 Task: Use the formula "CHIINV" in spreadsheet "Project portfolio".
Action: Mouse moved to (183, 251)
Screenshot: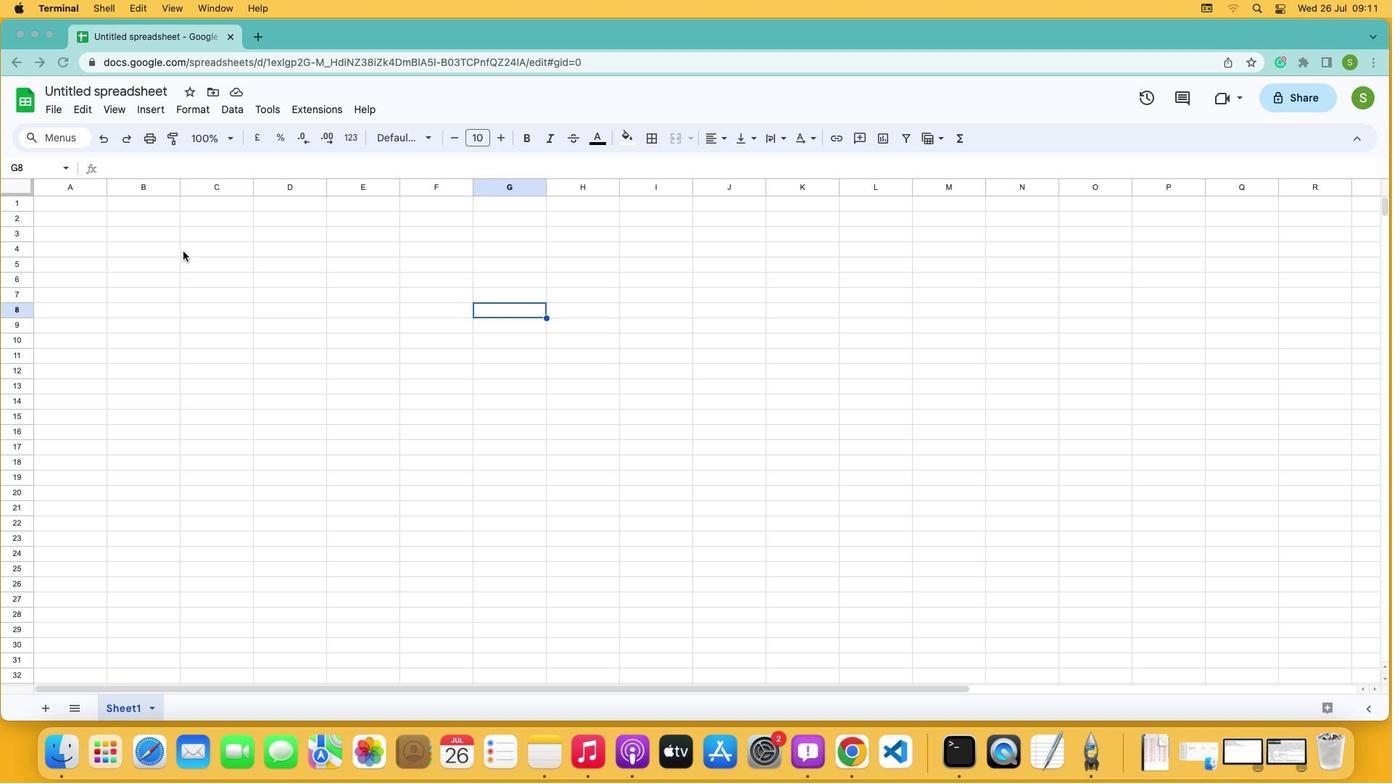 
Action: Mouse pressed left at (183, 251)
Screenshot: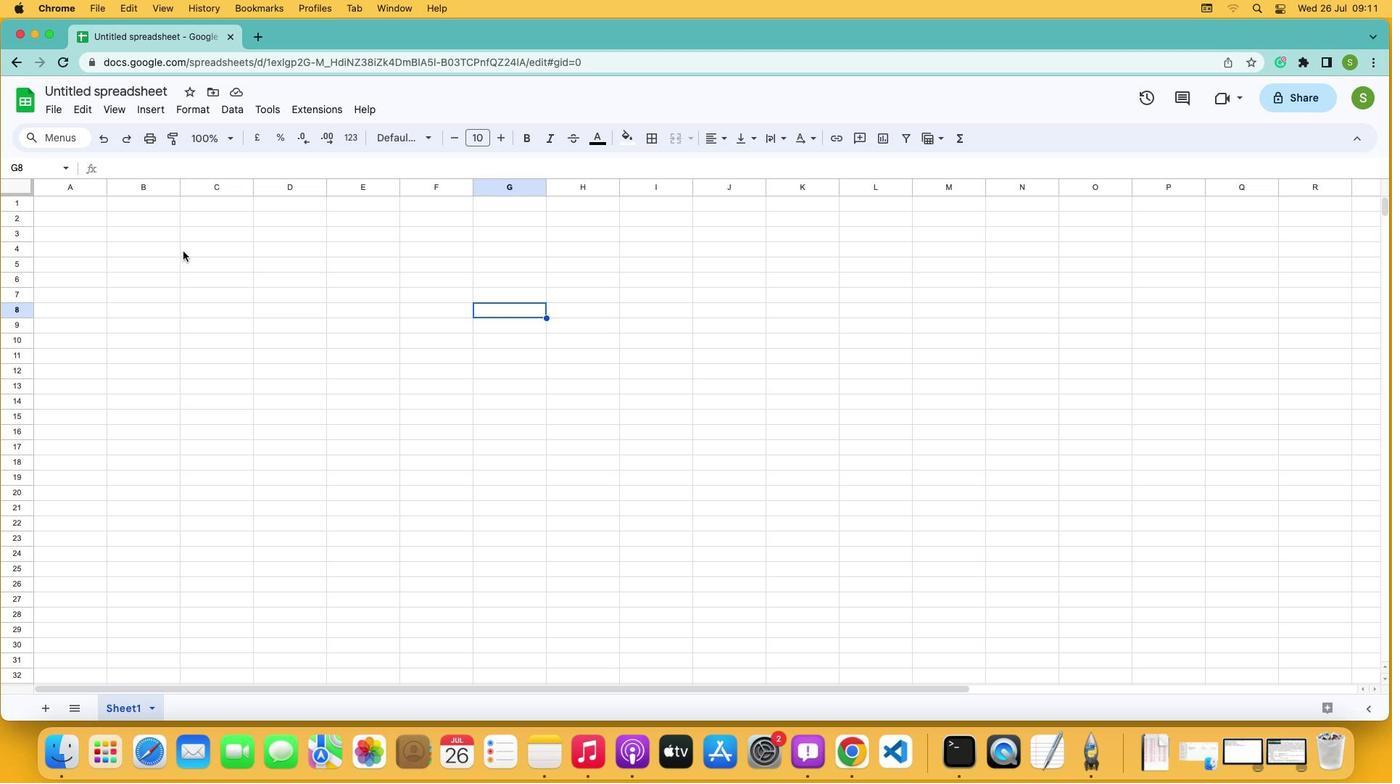 
Action: Mouse moved to (144, 231)
Screenshot: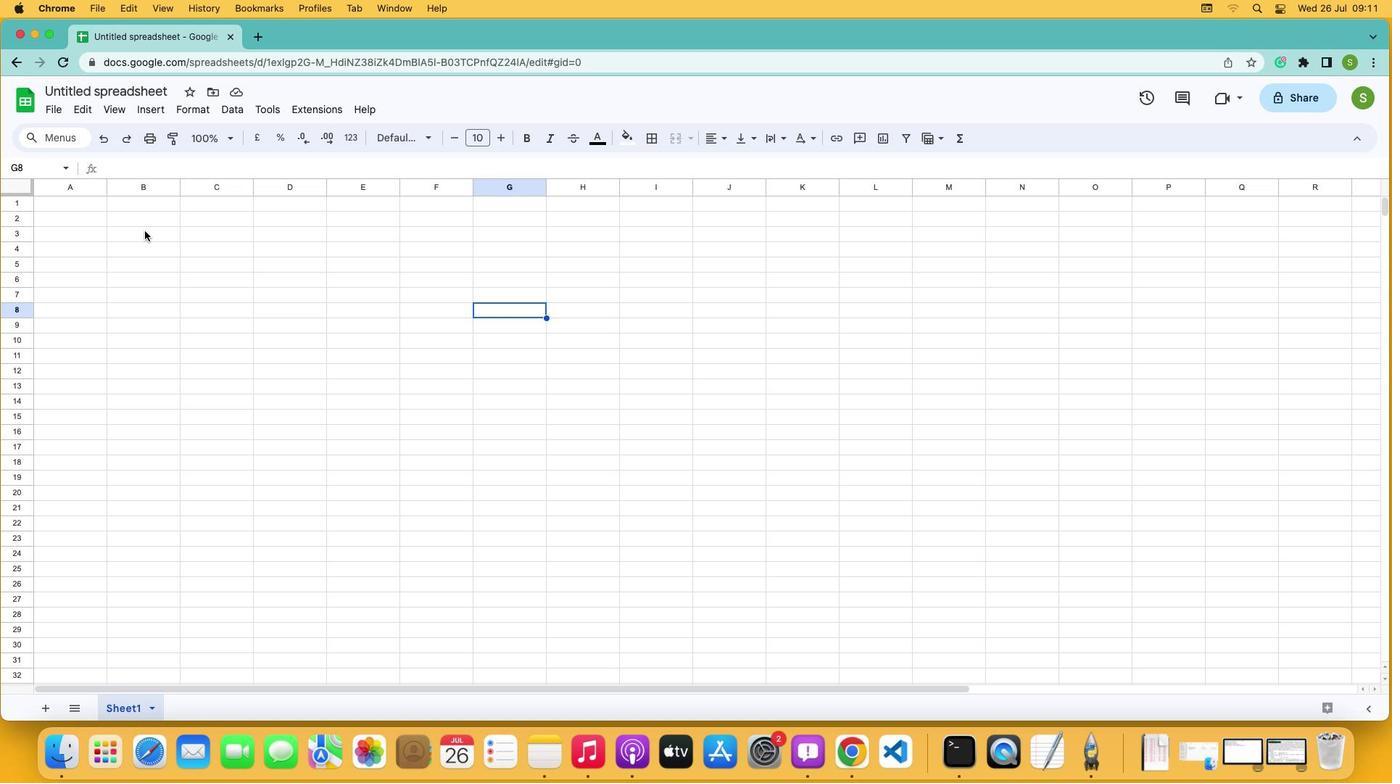 
Action: Mouse pressed left at (144, 231)
Screenshot: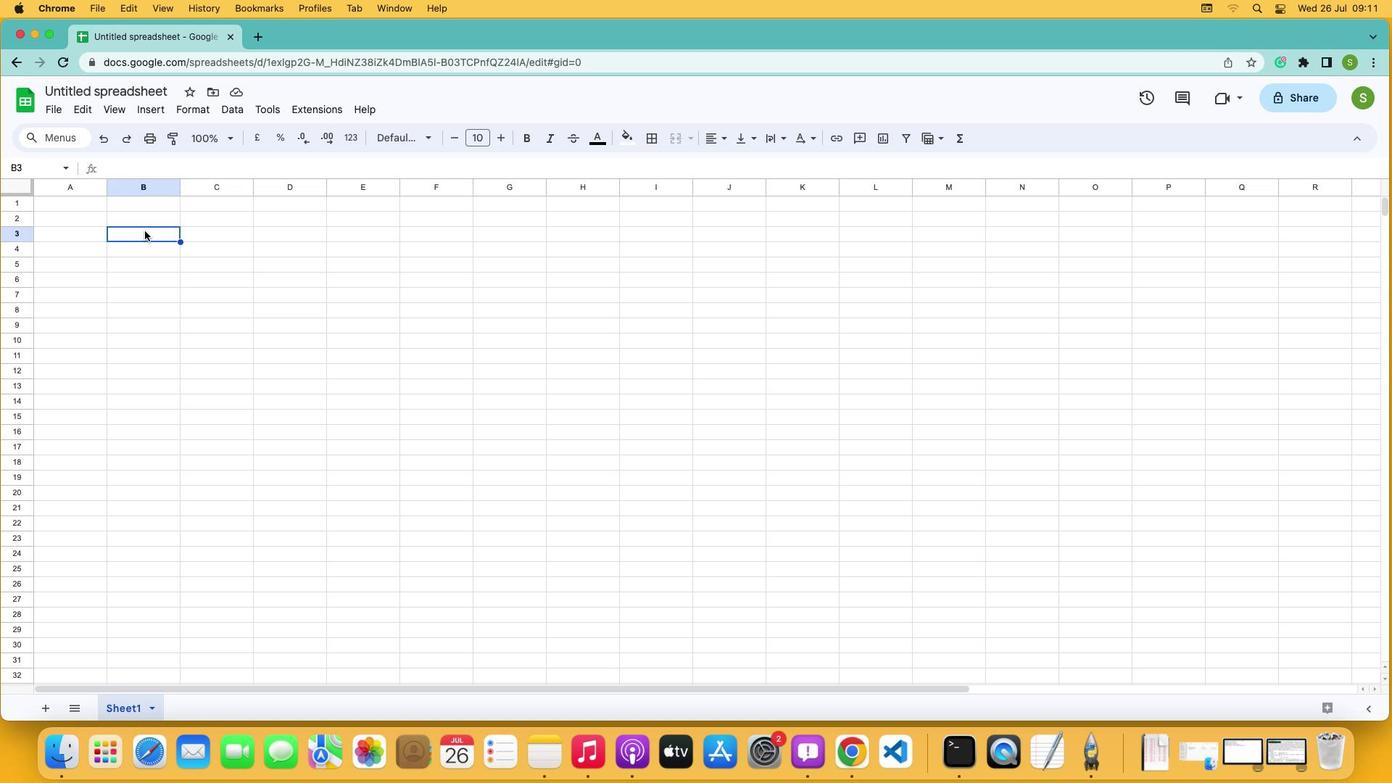 
Action: Mouse moved to (152, 110)
Screenshot: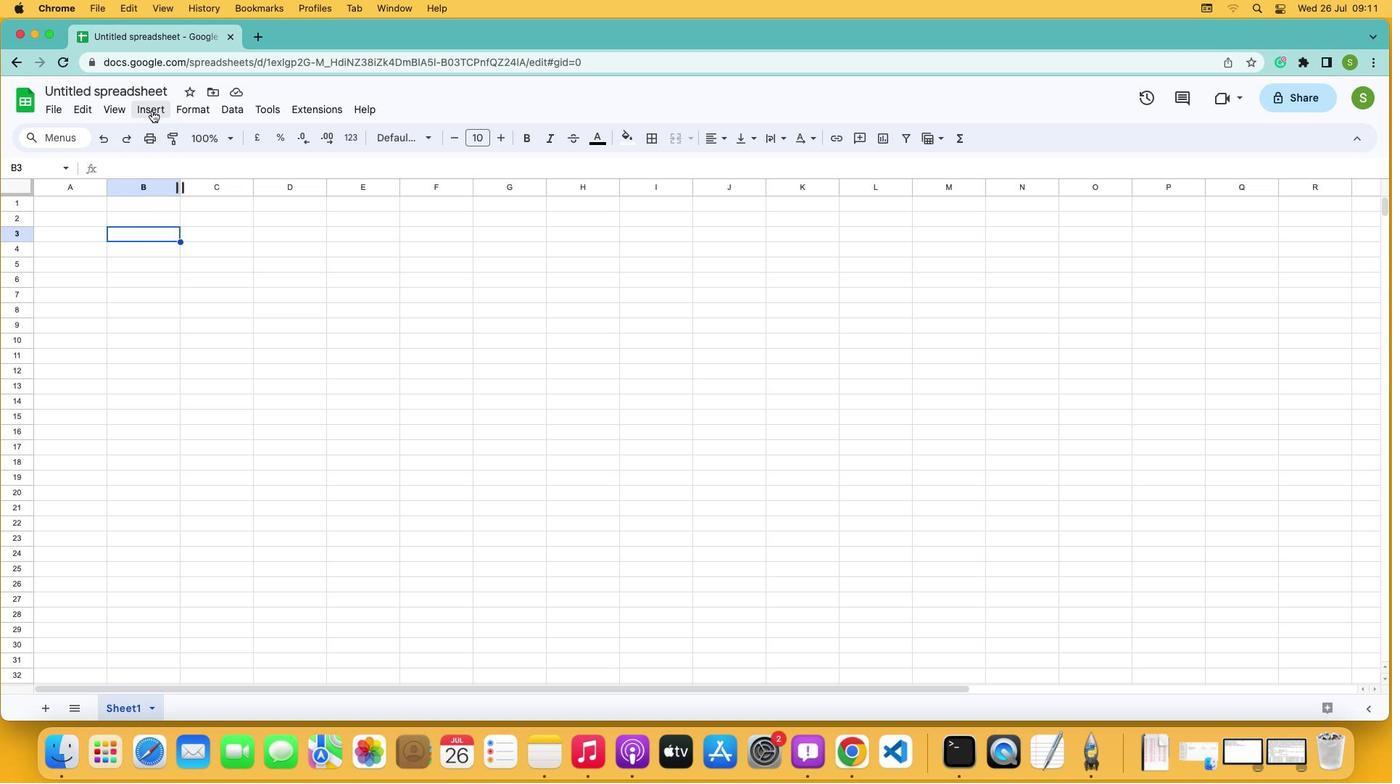 
Action: Mouse pressed left at (152, 110)
Screenshot: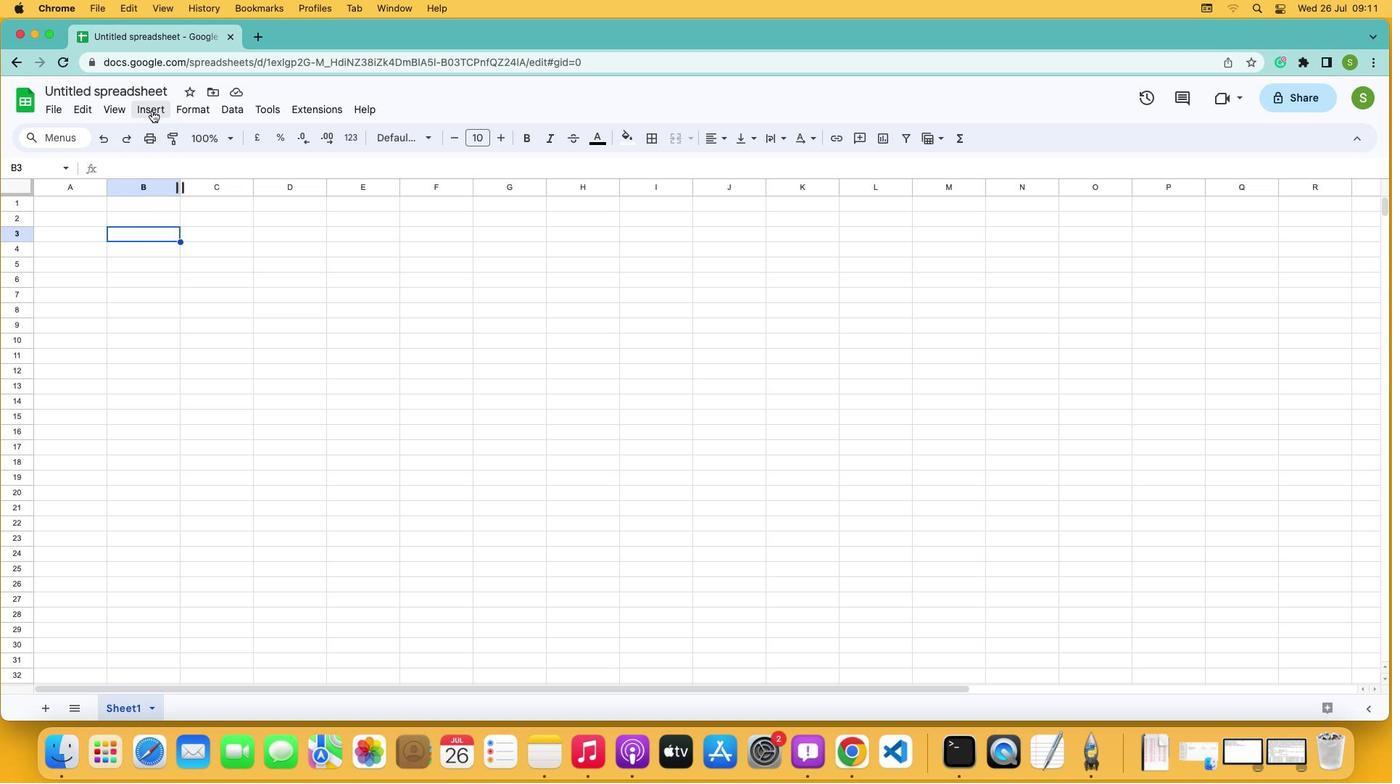 
Action: Mouse moved to (221, 351)
Screenshot: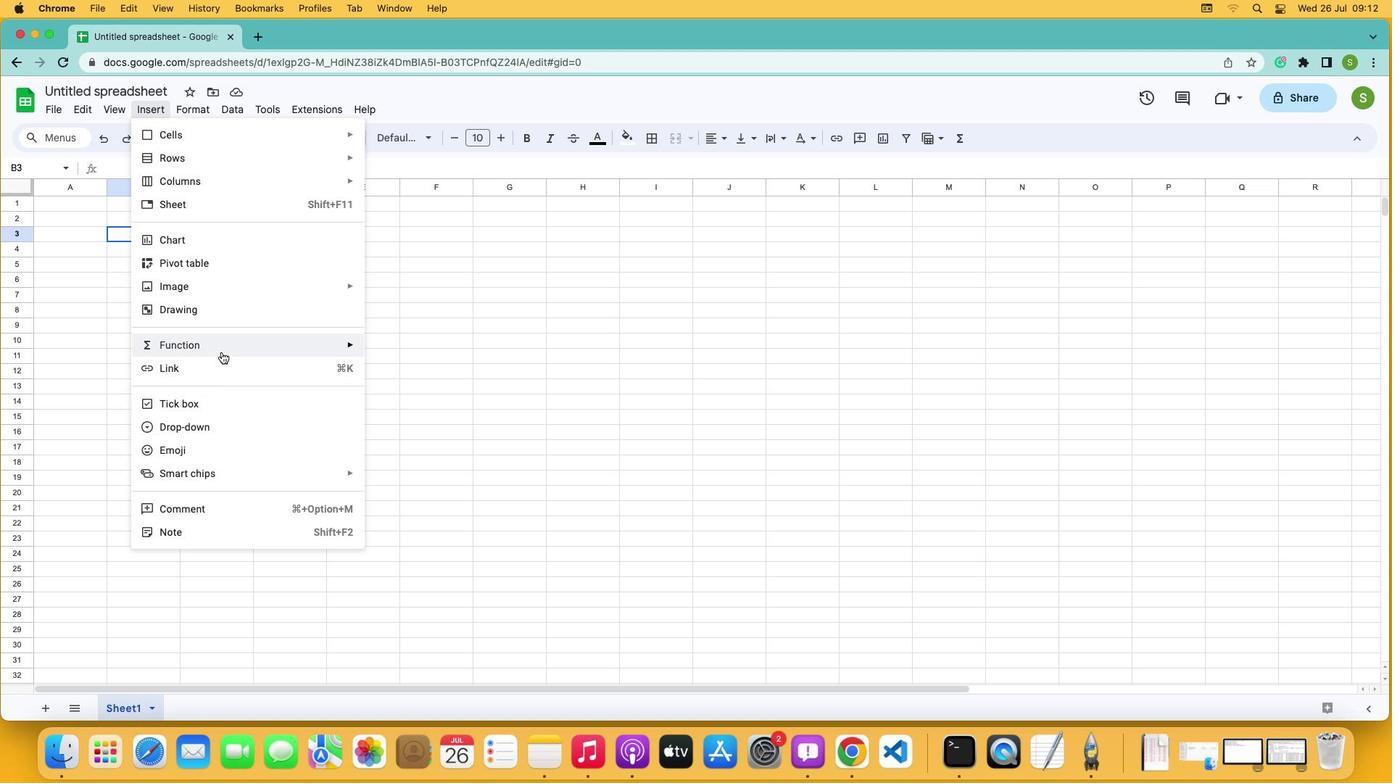 
Action: Mouse pressed left at (221, 351)
Screenshot: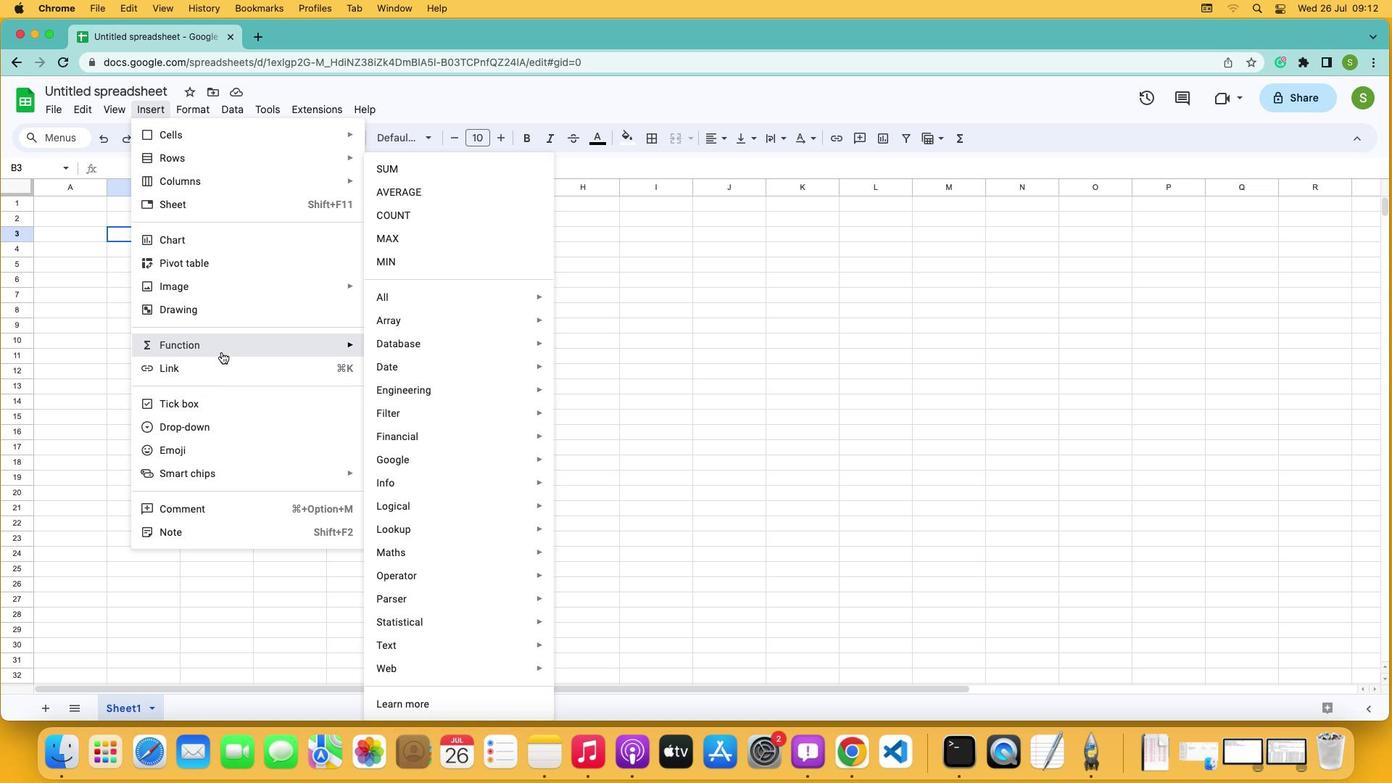 
Action: Mouse moved to (430, 298)
Screenshot: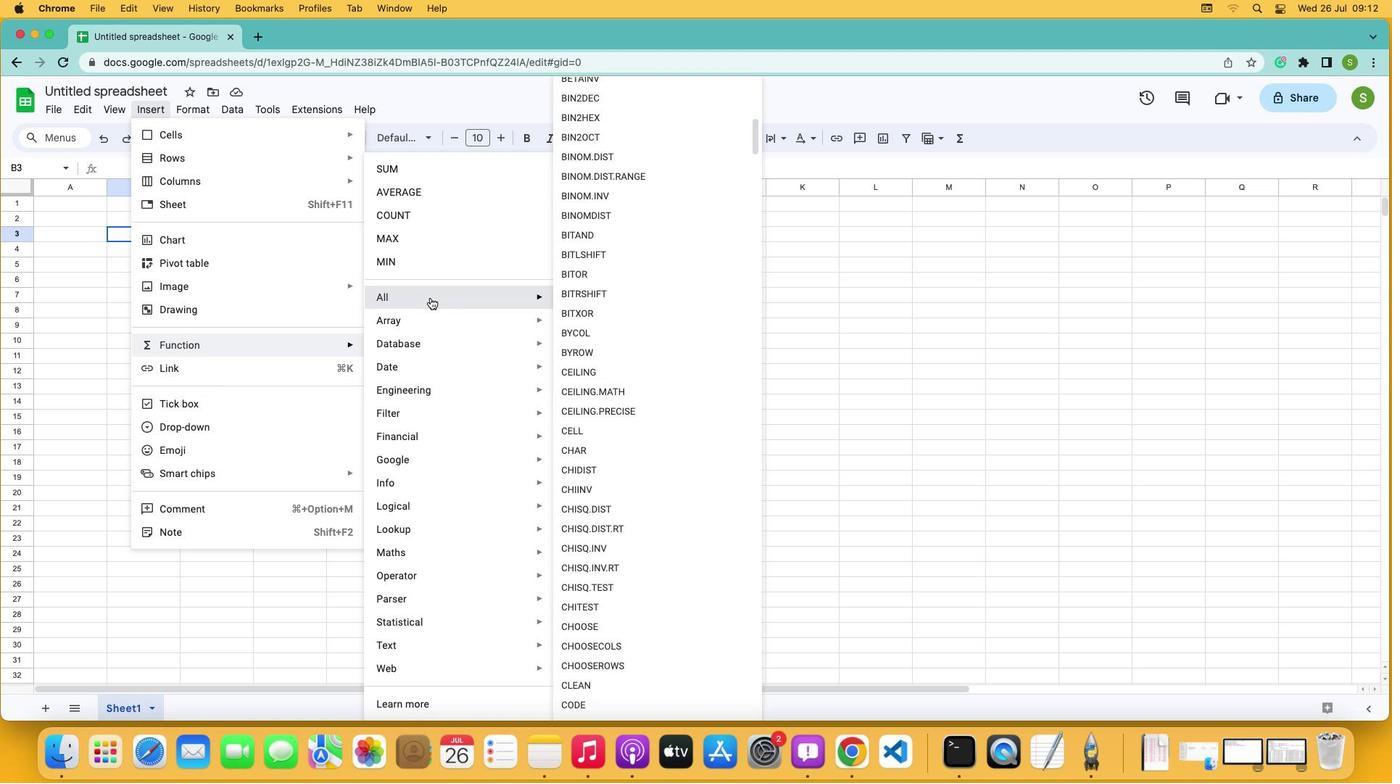 
Action: Mouse pressed left at (430, 298)
Screenshot: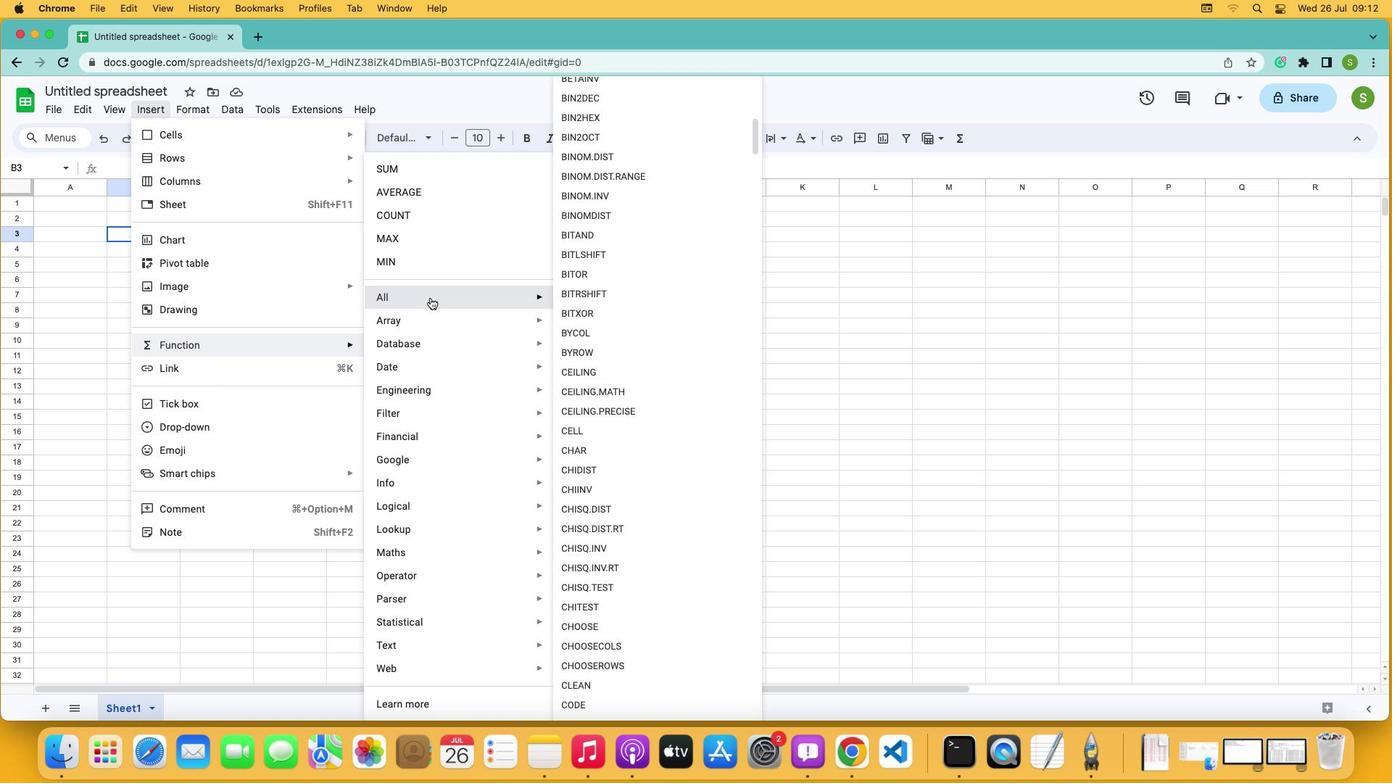 
Action: Mouse moved to (586, 495)
Screenshot: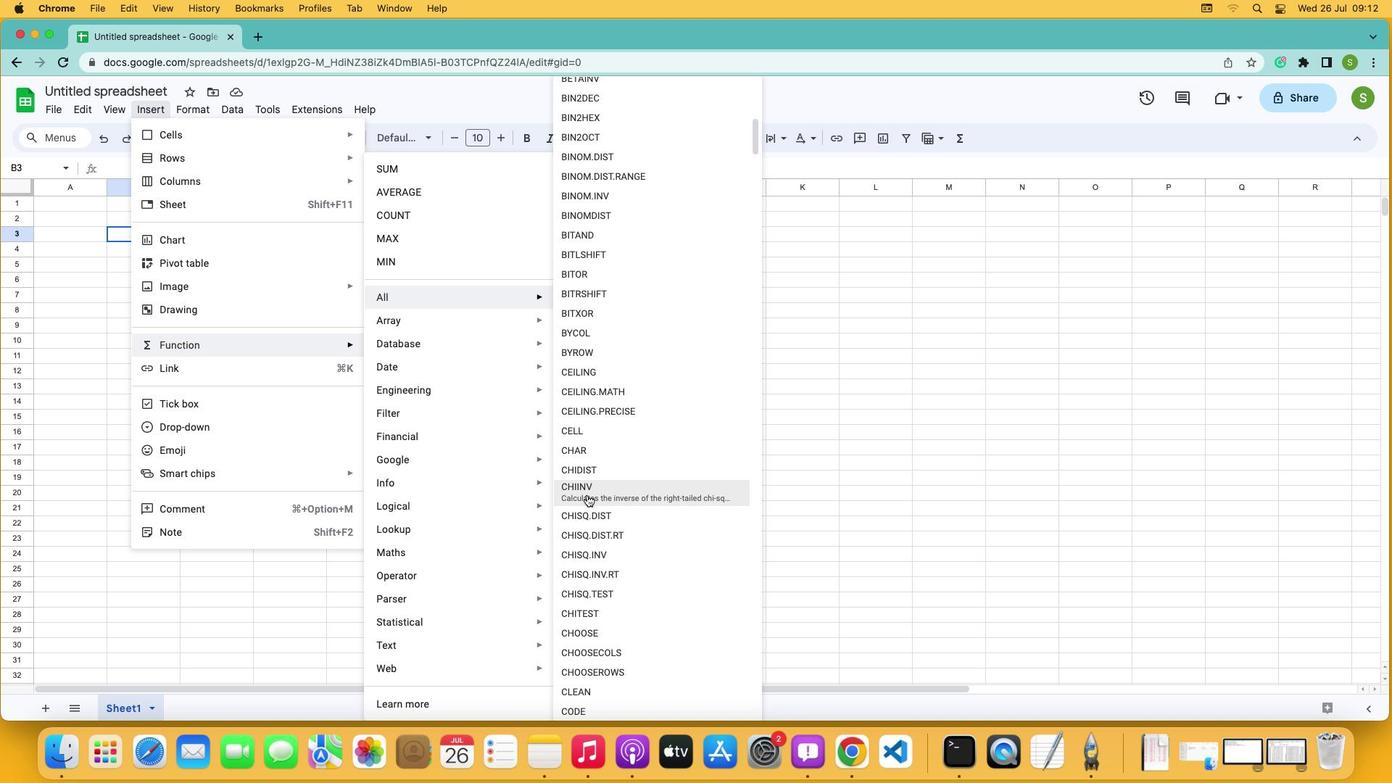 
Action: Mouse pressed left at (586, 495)
Screenshot: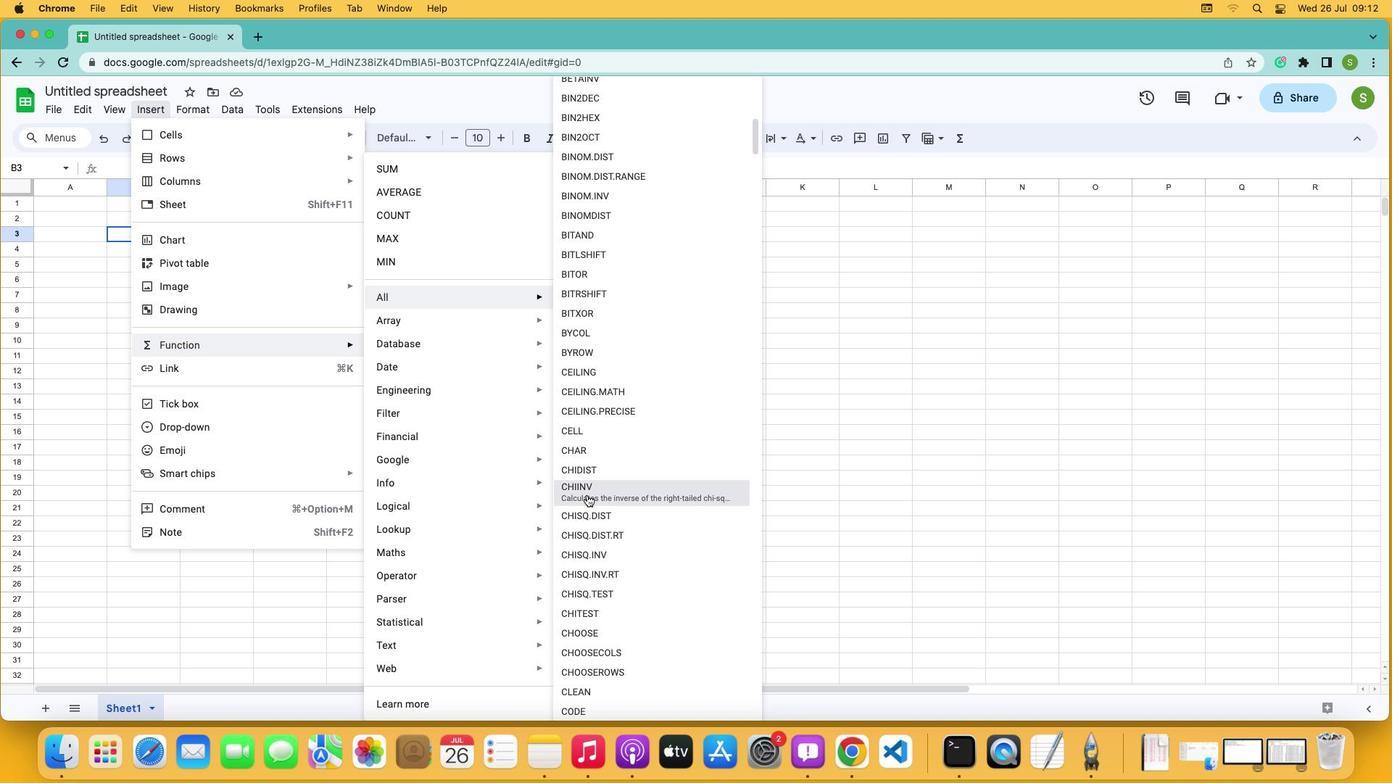 
Action: Mouse moved to (559, 444)
Screenshot: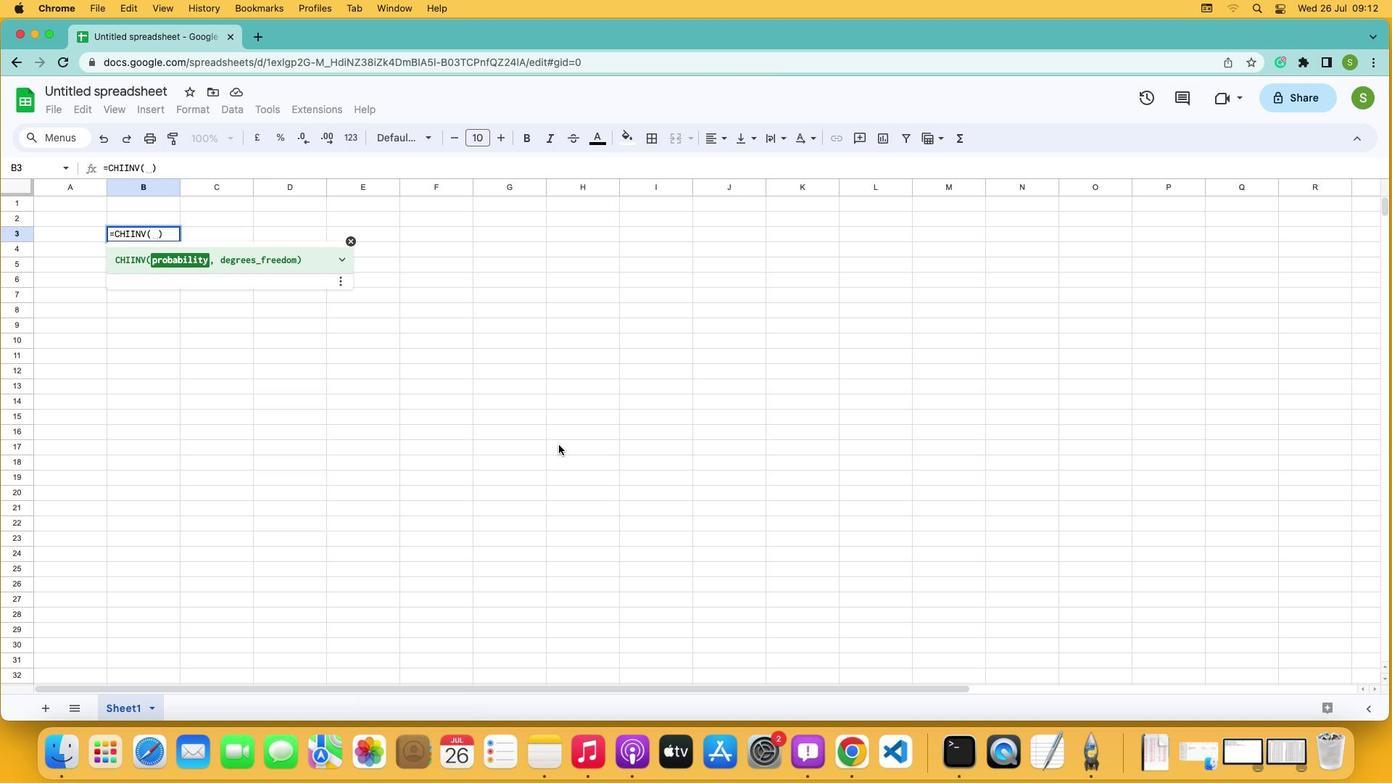 
Action: Key pressed '0''.''4''2'',''2'Key.enter
Screenshot: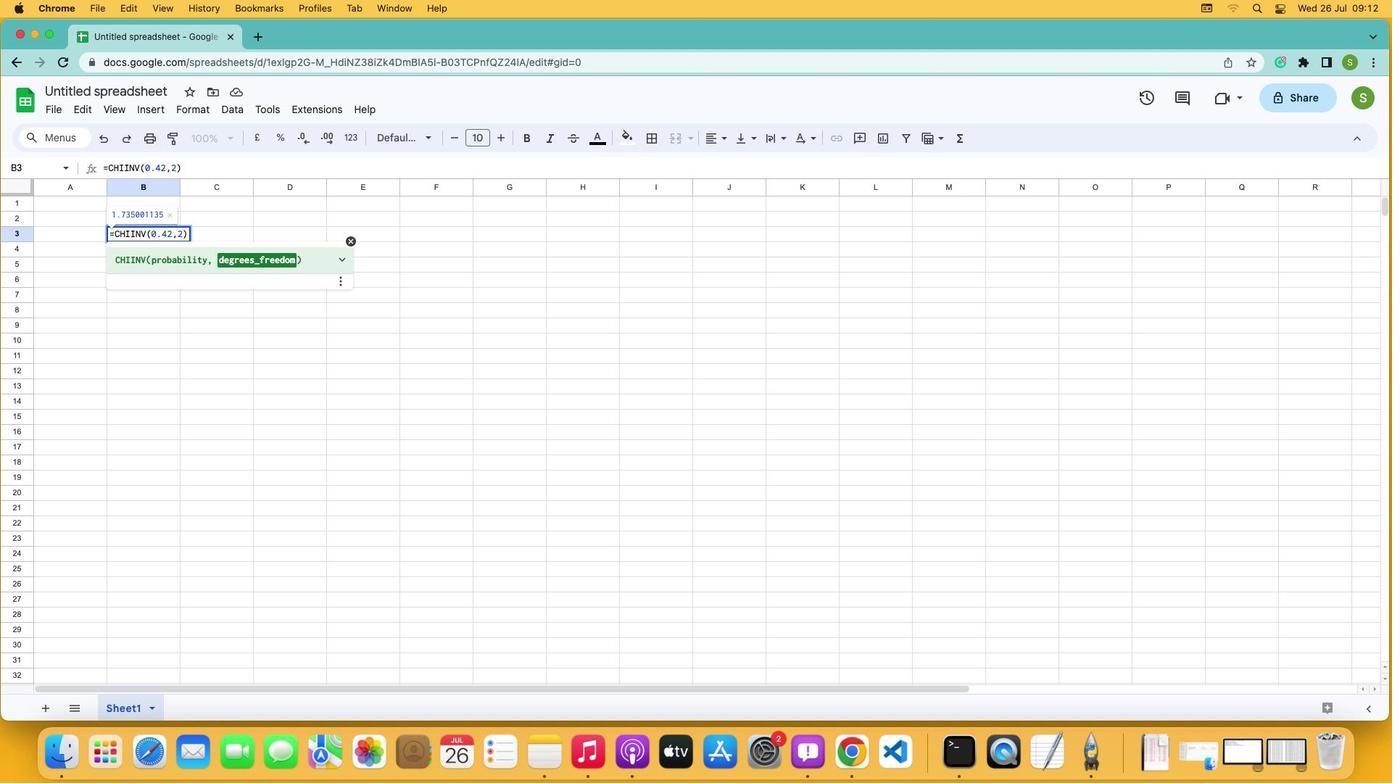 
